 Task: Look for products in the category "Dental Care" from Lumineux only.
Action: Mouse pressed left at (250, 96)
Screenshot: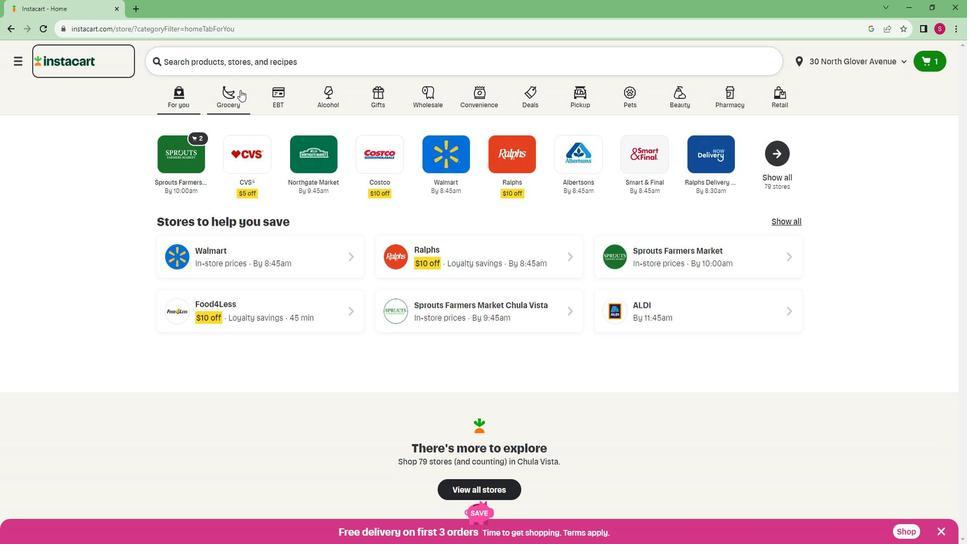 
Action: Mouse moved to (238, 286)
Screenshot: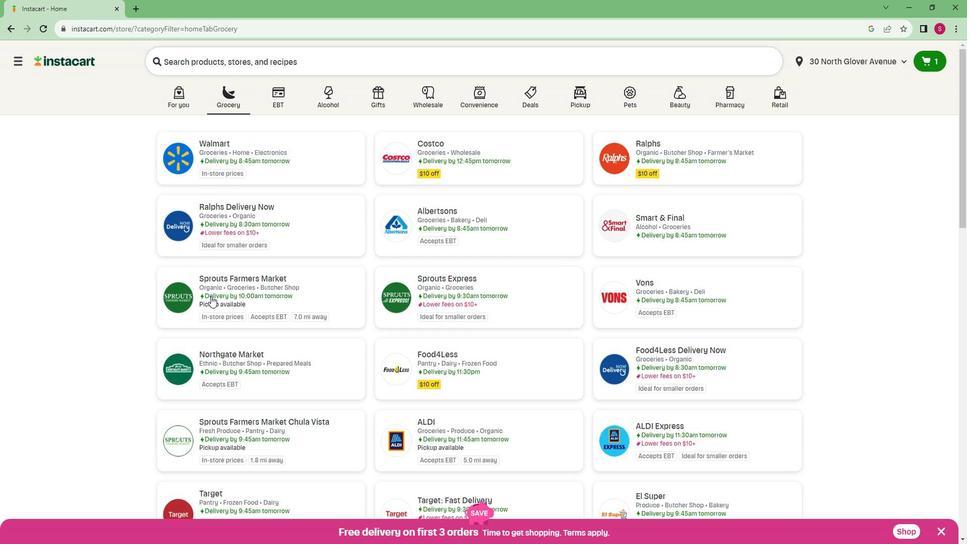 
Action: Mouse pressed left at (238, 286)
Screenshot: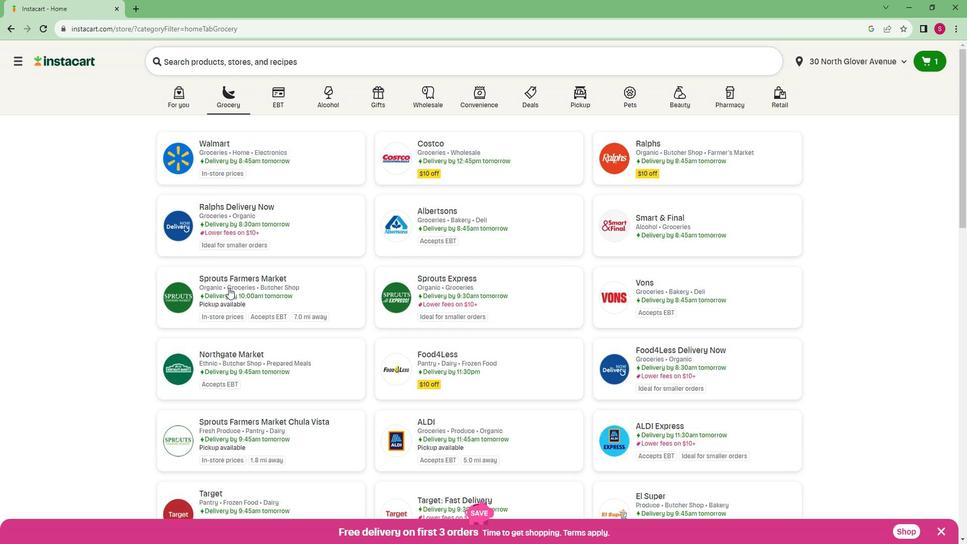 
Action: Mouse moved to (53, 337)
Screenshot: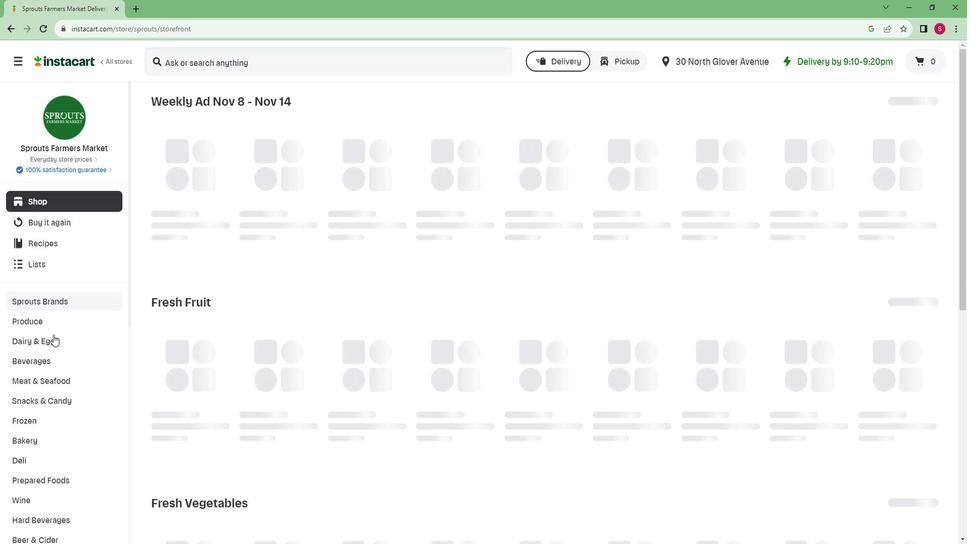 
Action: Mouse scrolled (53, 336) with delta (0, 0)
Screenshot: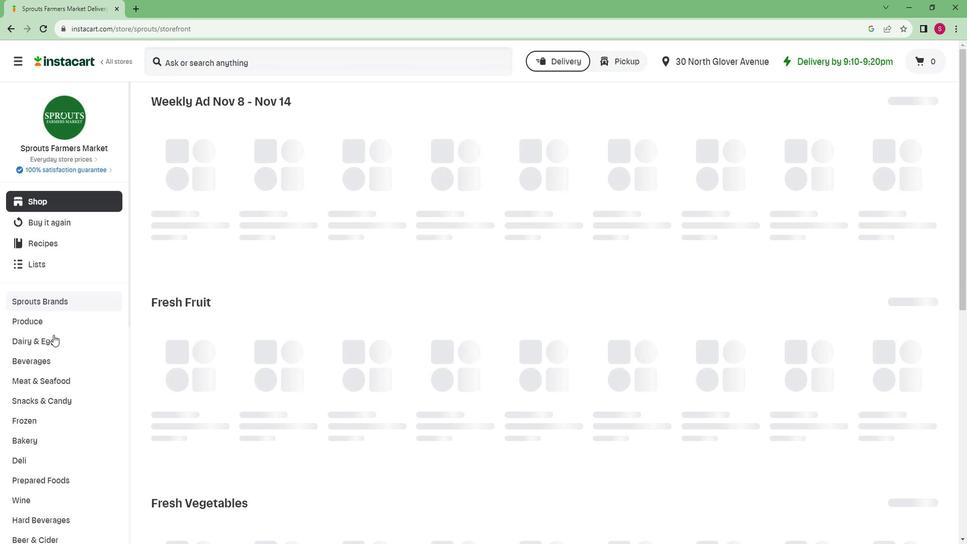 
Action: Mouse scrolled (53, 336) with delta (0, 0)
Screenshot: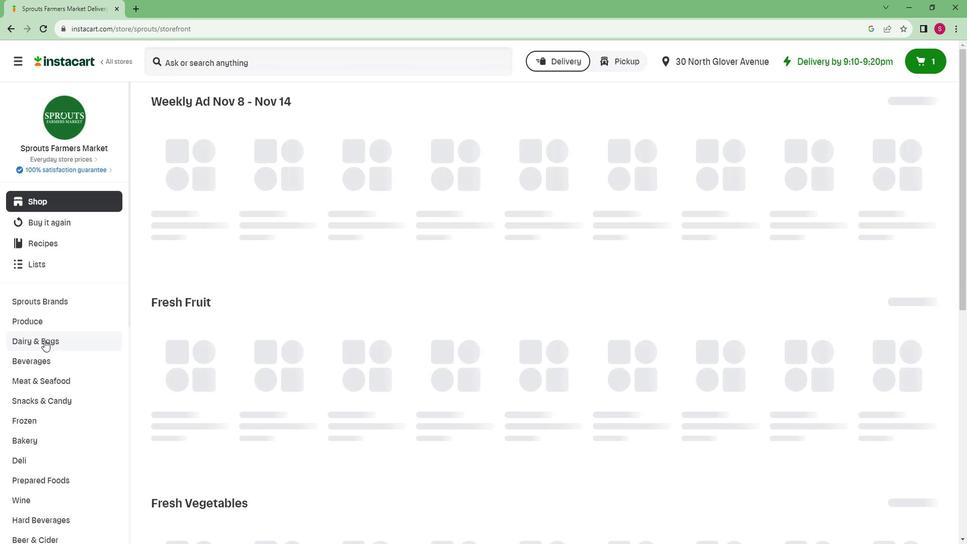 
Action: Mouse scrolled (53, 336) with delta (0, 0)
Screenshot: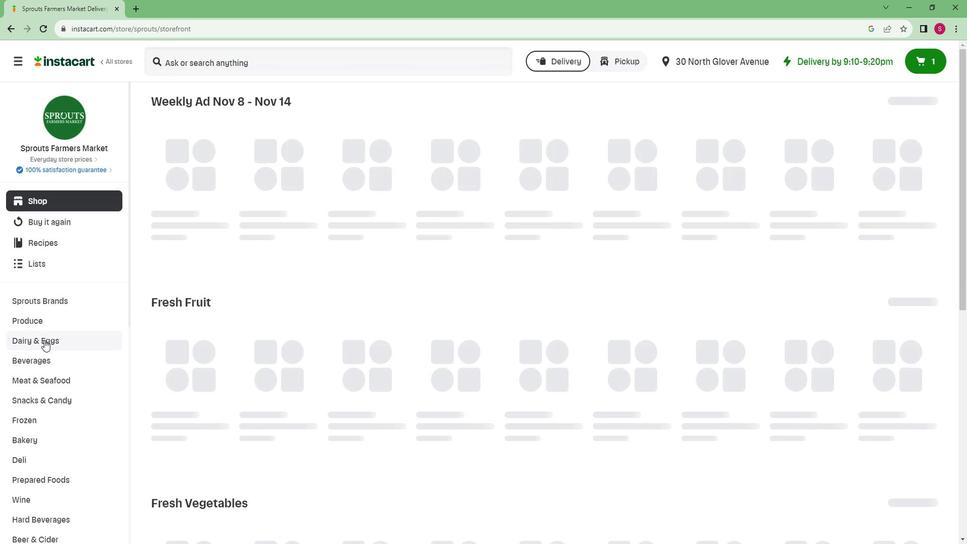 
Action: Mouse scrolled (53, 336) with delta (0, 0)
Screenshot: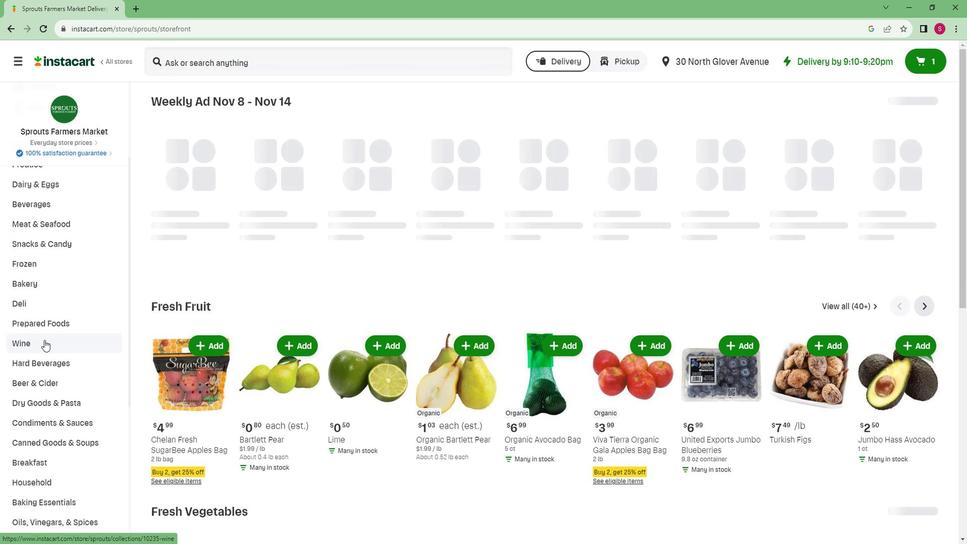 
Action: Mouse scrolled (53, 336) with delta (0, 0)
Screenshot: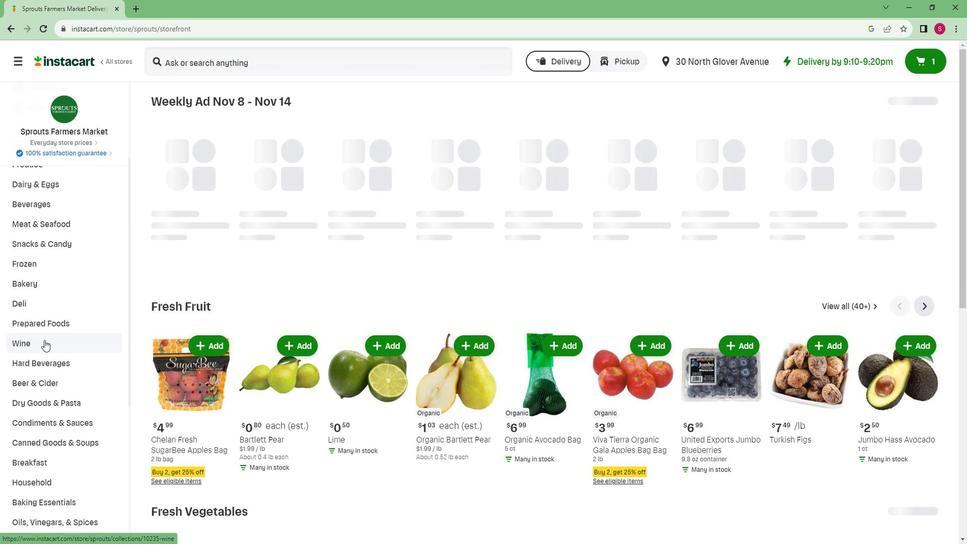 
Action: Mouse scrolled (53, 336) with delta (0, 0)
Screenshot: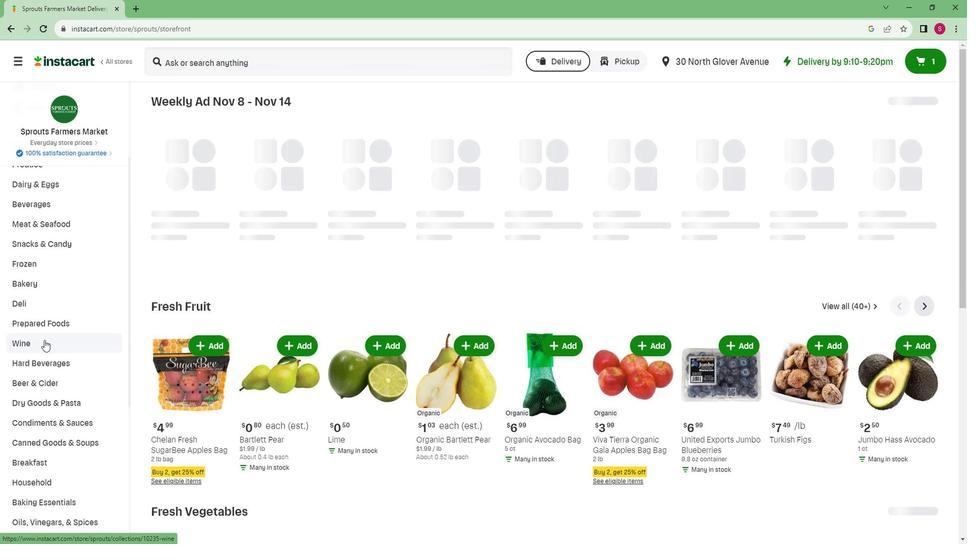 
Action: Mouse moved to (60, 387)
Screenshot: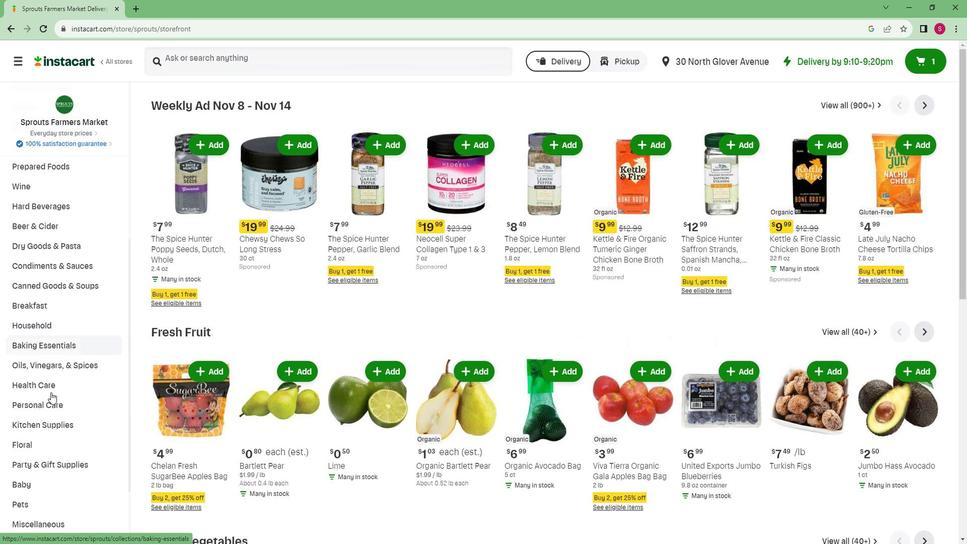 
Action: Mouse scrolled (60, 387) with delta (0, 0)
Screenshot: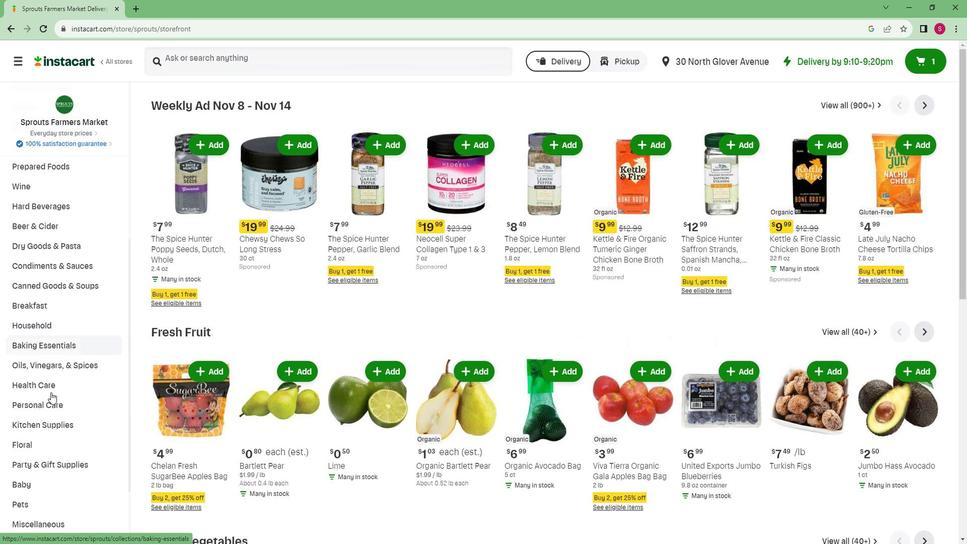 
Action: Mouse scrolled (60, 387) with delta (0, 0)
Screenshot: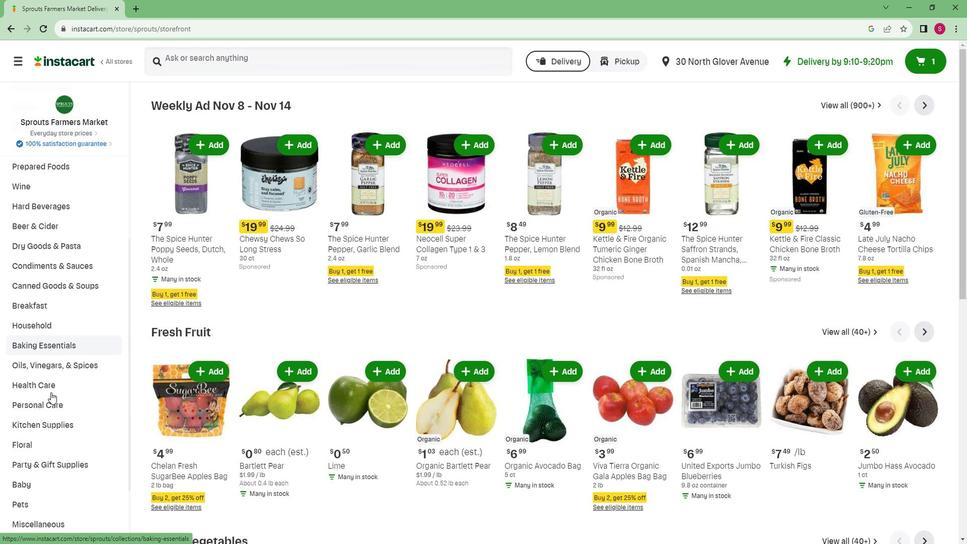 
Action: Mouse moved to (49, 501)
Screenshot: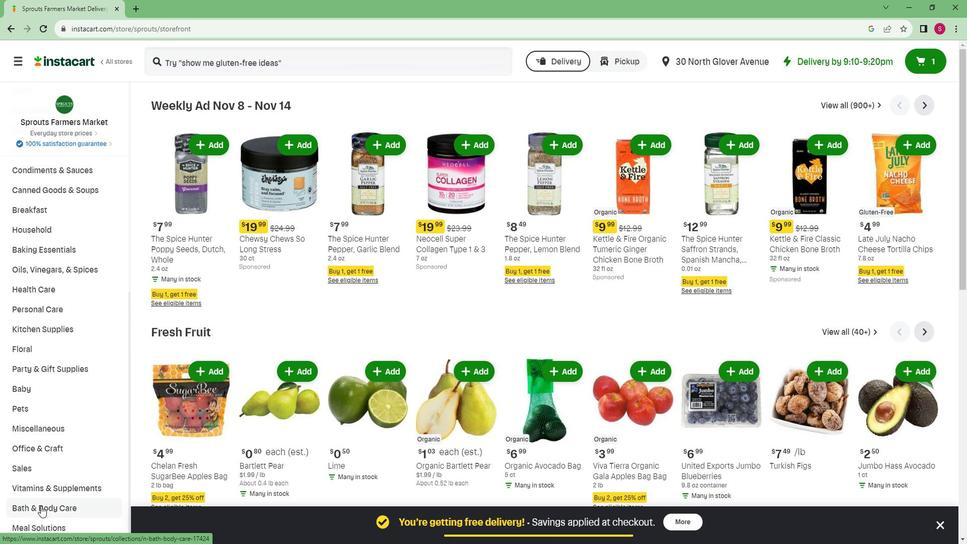 
Action: Mouse pressed left at (49, 501)
Screenshot: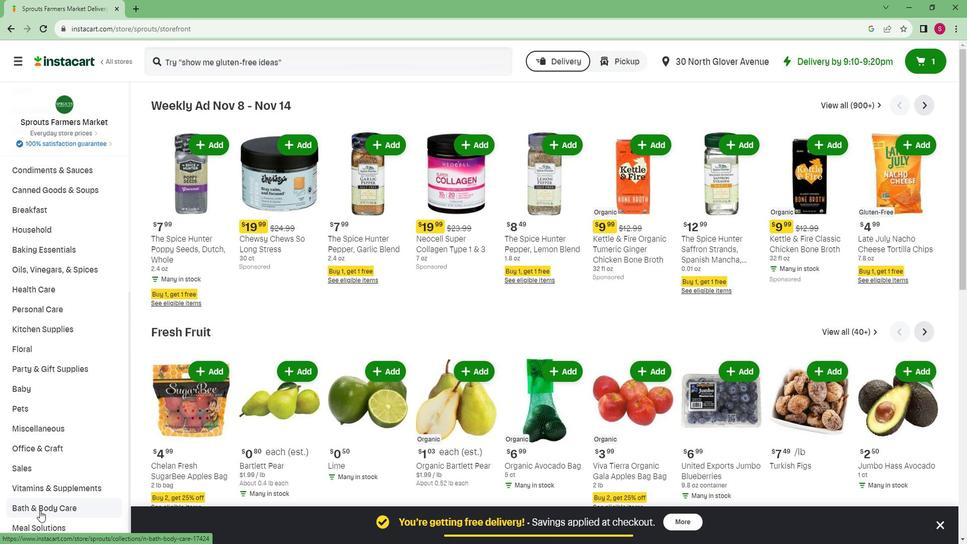 
Action: Mouse moved to (649, 134)
Screenshot: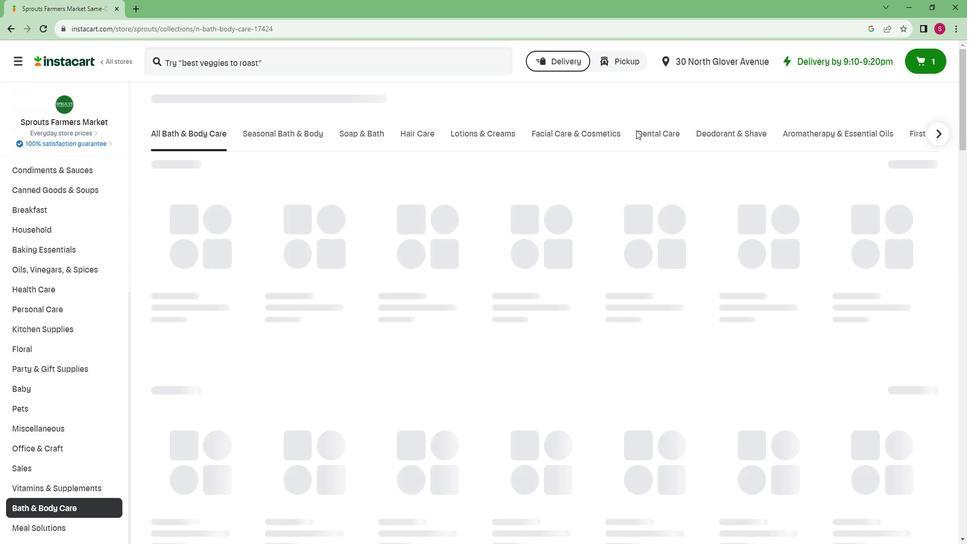 
Action: Mouse pressed left at (649, 134)
Screenshot: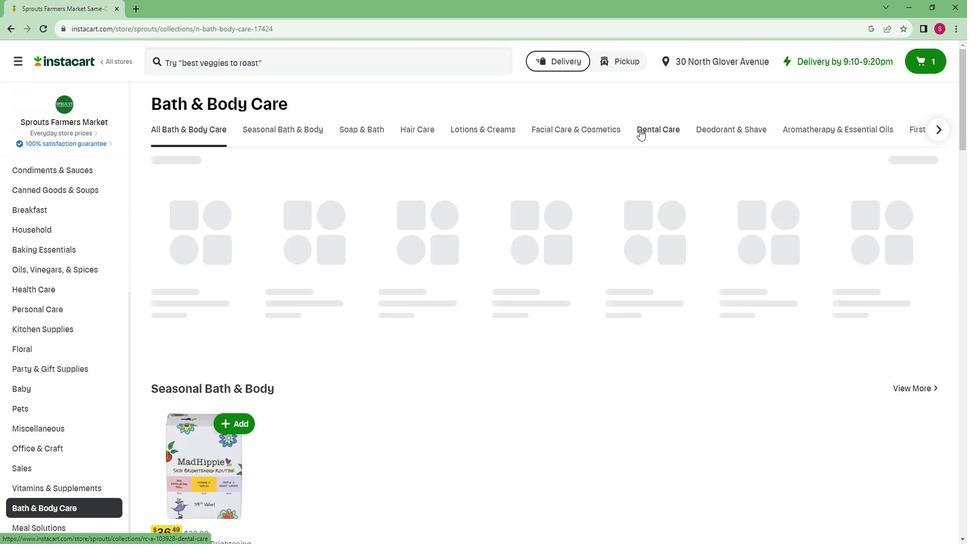 
Action: Mouse moved to (342, 174)
Screenshot: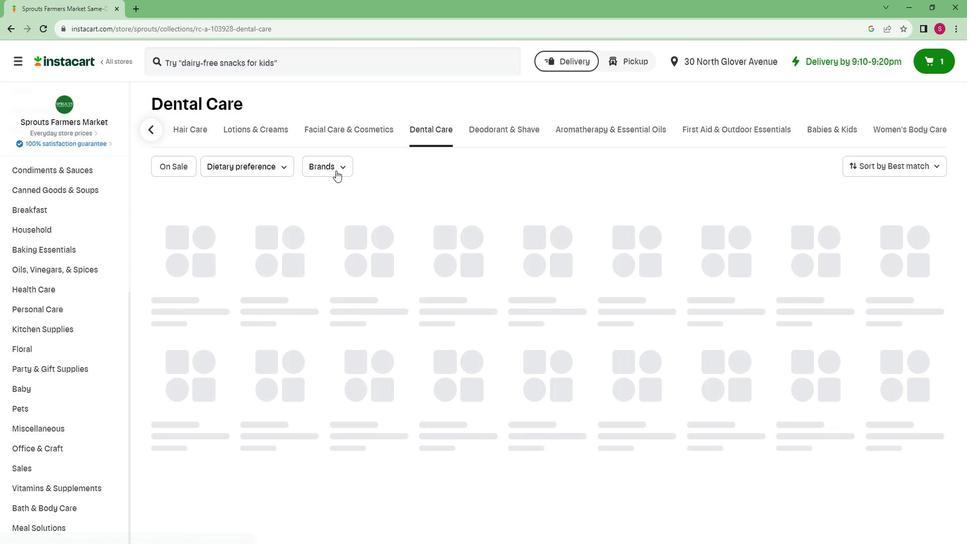 
Action: Mouse pressed left at (342, 174)
Screenshot: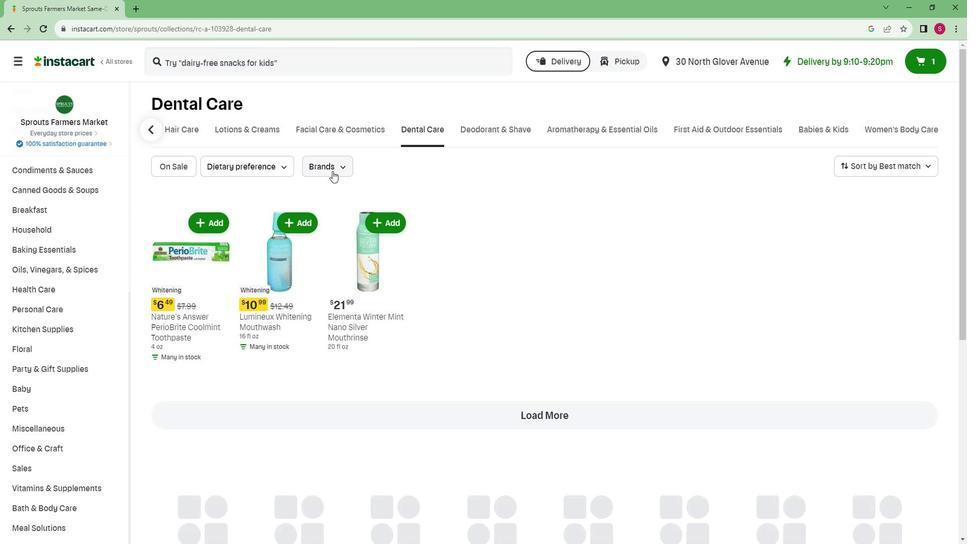 
Action: Mouse moved to (341, 270)
Screenshot: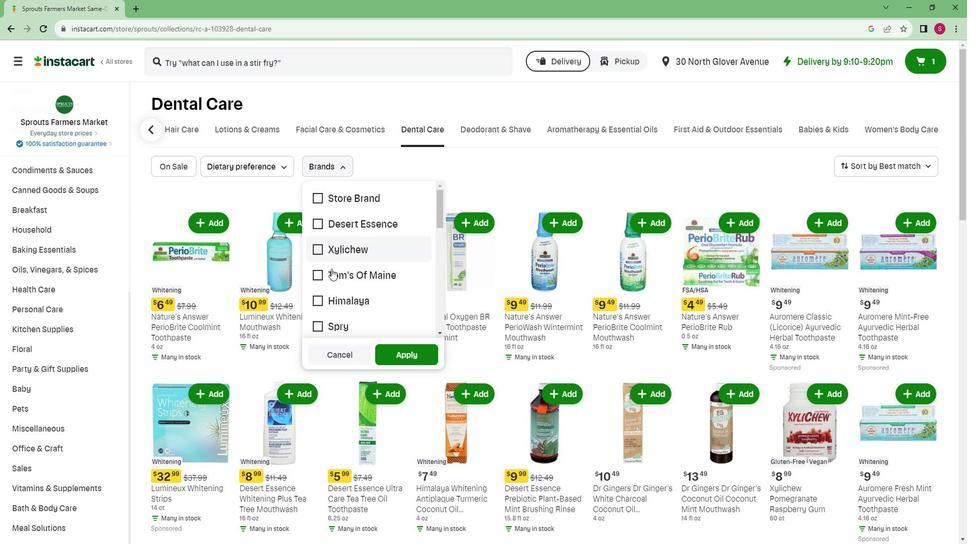 
Action: Mouse scrolled (341, 270) with delta (0, 0)
Screenshot: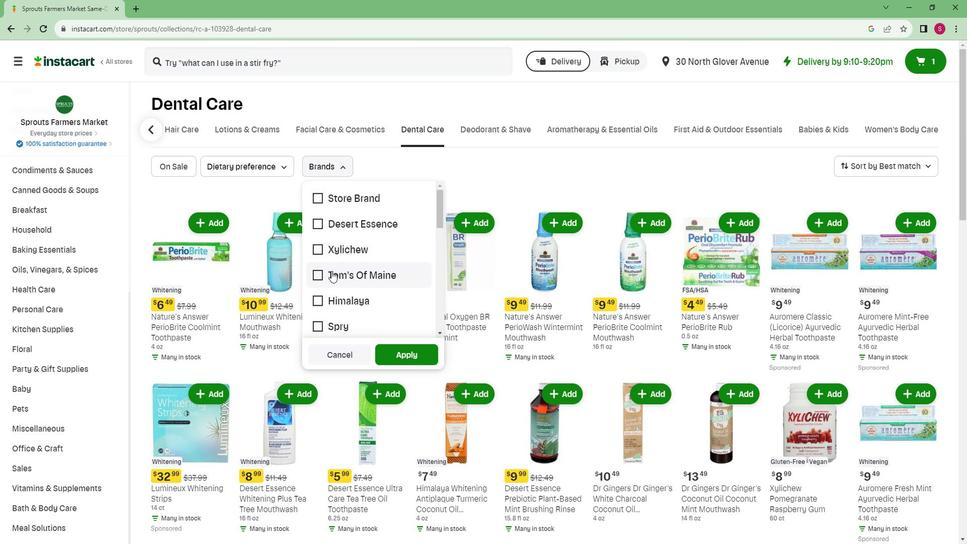 
Action: Mouse scrolled (341, 270) with delta (0, 0)
Screenshot: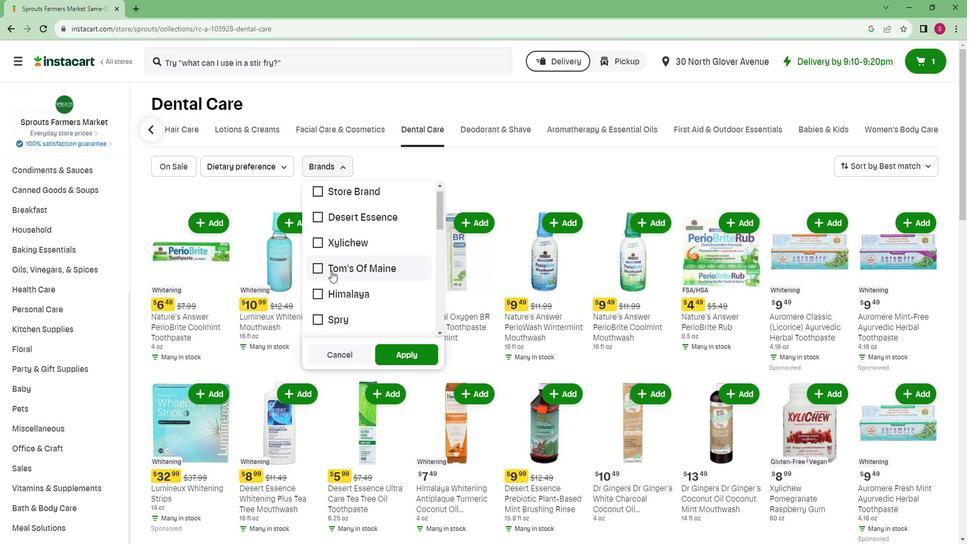 
Action: Mouse scrolled (341, 270) with delta (0, 0)
Screenshot: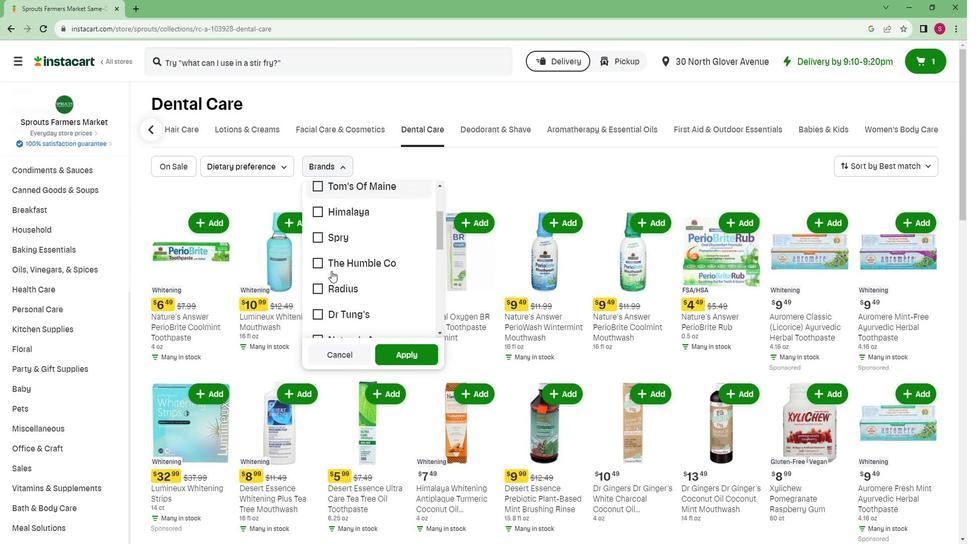 
Action: Mouse scrolled (341, 270) with delta (0, 0)
Screenshot: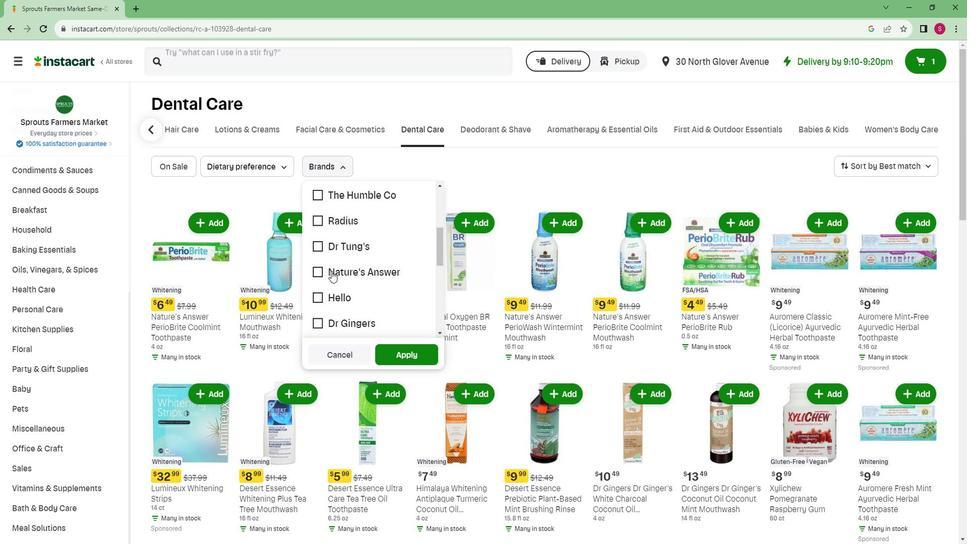 
Action: Mouse scrolled (341, 270) with delta (0, 0)
Screenshot: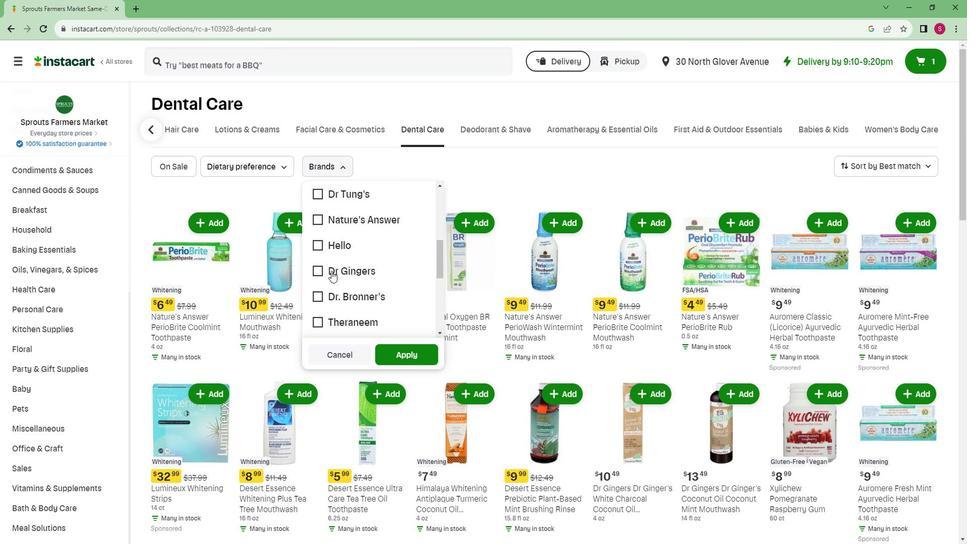 
Action: Mouse scrolled (341, 270) with delta (0, 0)
Screenshot: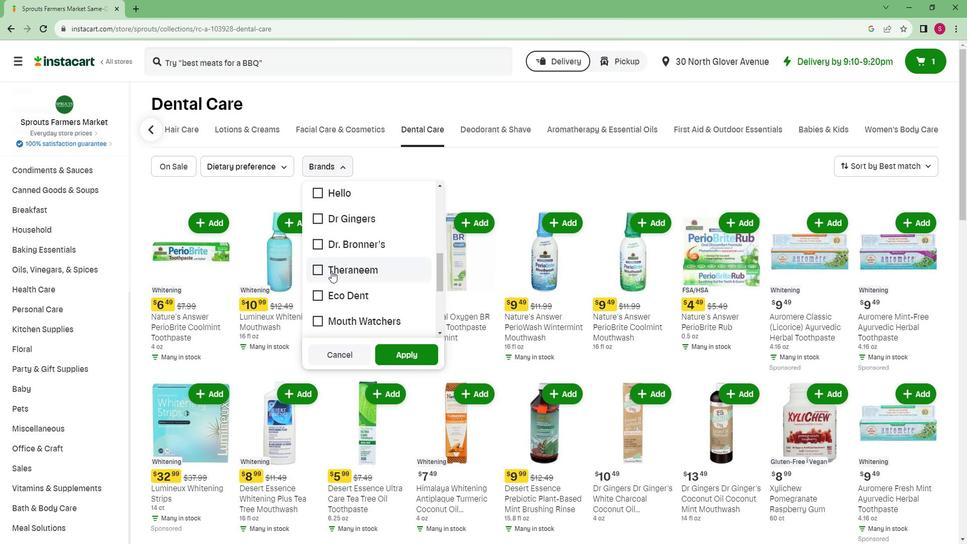 
Action: Mouse scrolled (341, 270) with delta (0, 0)
Screenshot: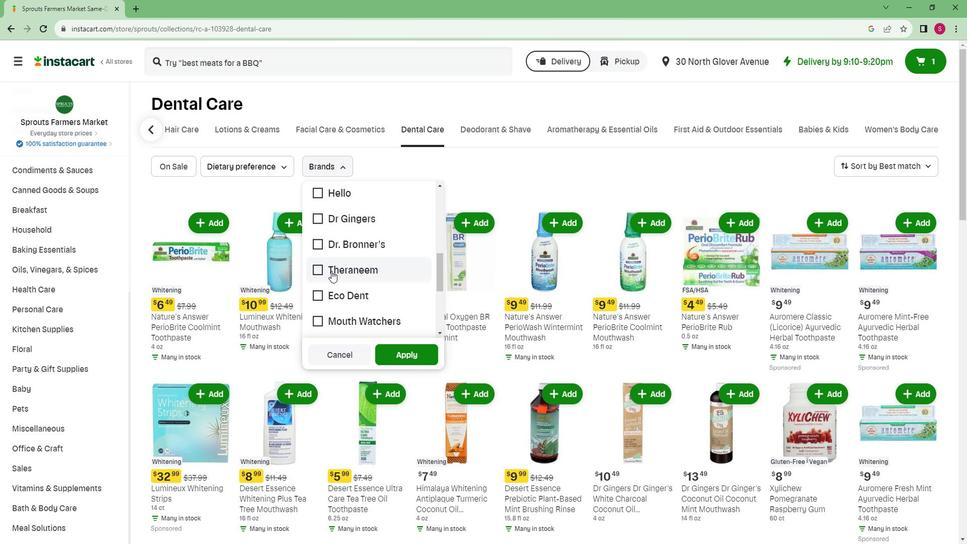 
Action: Mouse moved to (332, 322)
Screenshot: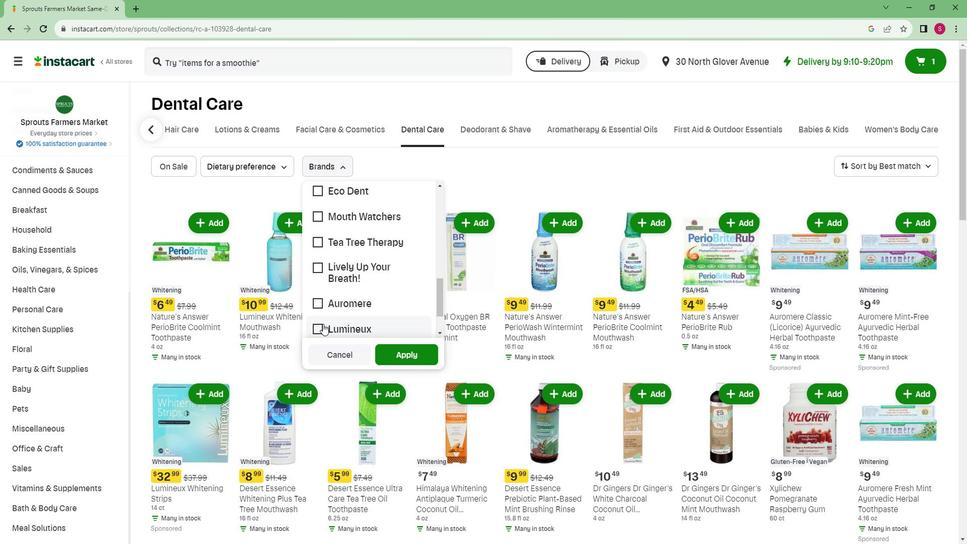 
Action: Mouse pressed left at (332, 322)
Screenshot: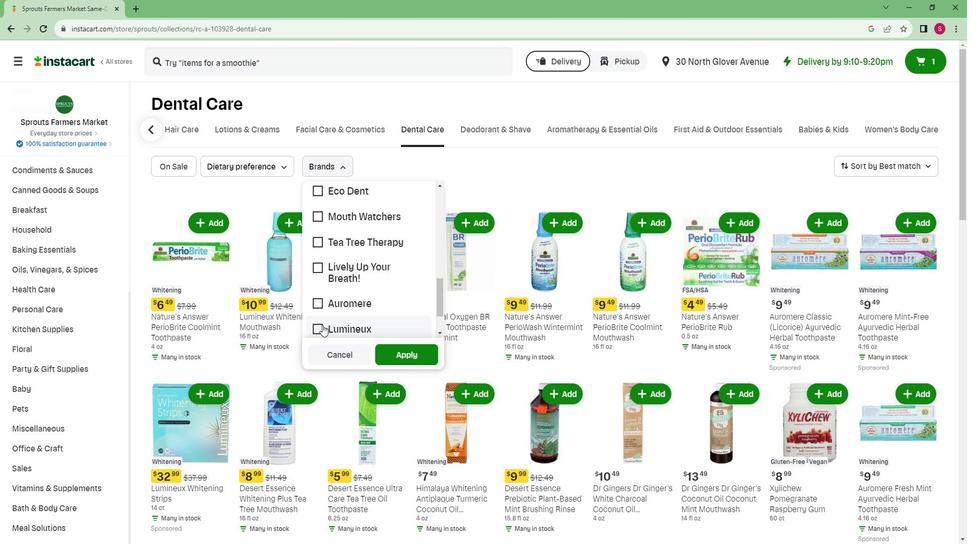 
Action: Mouse moved to (421, 348)
Screenshot: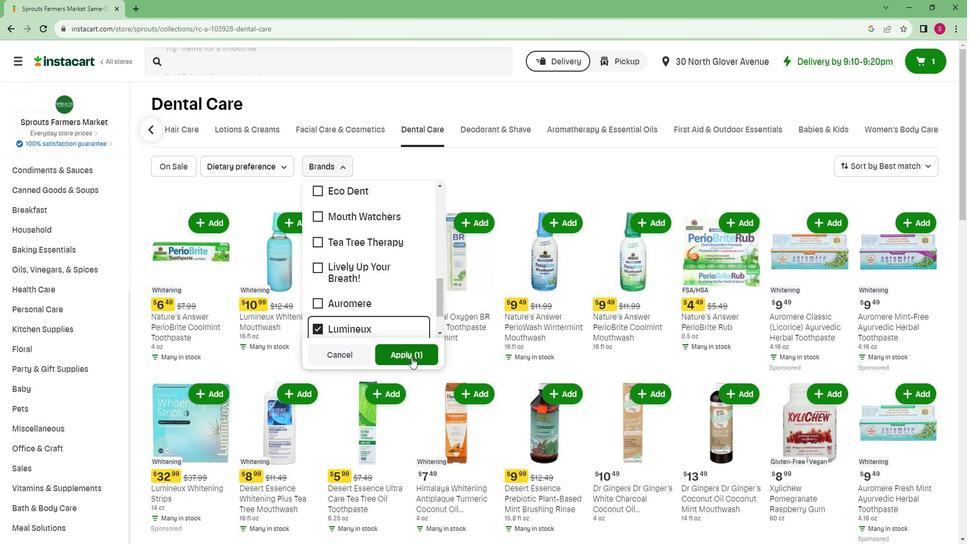 
Action: Mouse pressed left at (421, 348)
Screenshot: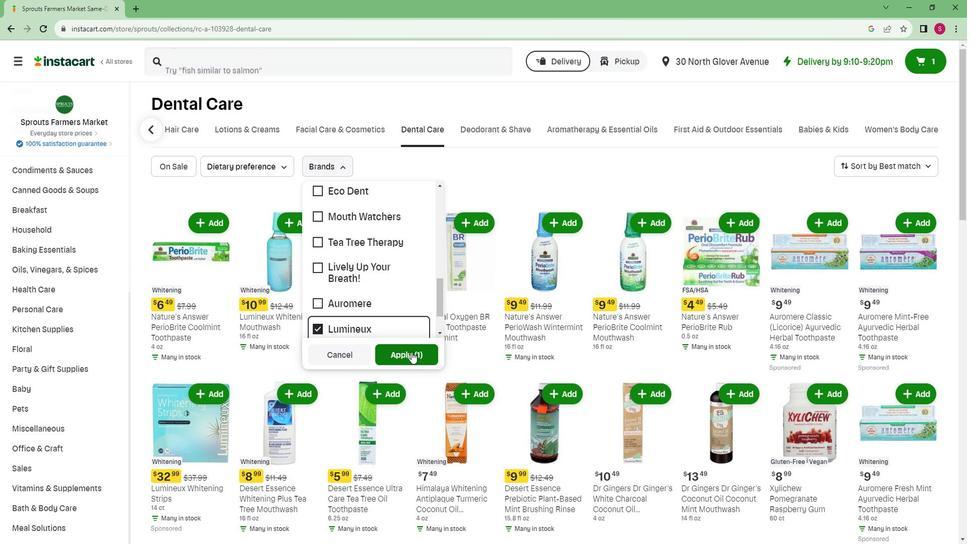 
Action: Mouse moved to (421, 348)
Screenshot: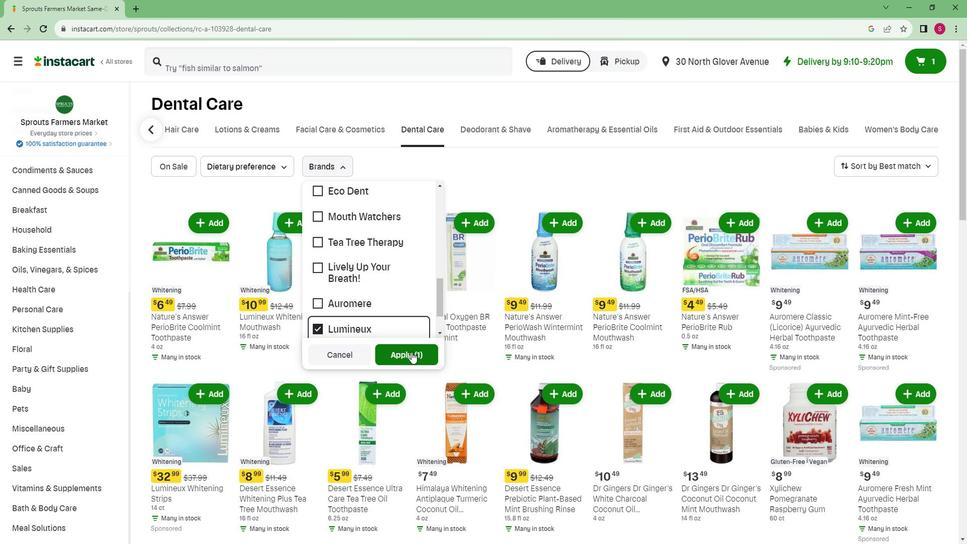 
